 Task: Create a task  Fix issue causing incorrect data to be stored in the database , assign it to team member softage.10@softage.net in the project TowerLine and update the status of the task to  On Track  , set the priority of the task to Low.
Action: Mouse moved to (78, 366)
Screenshot: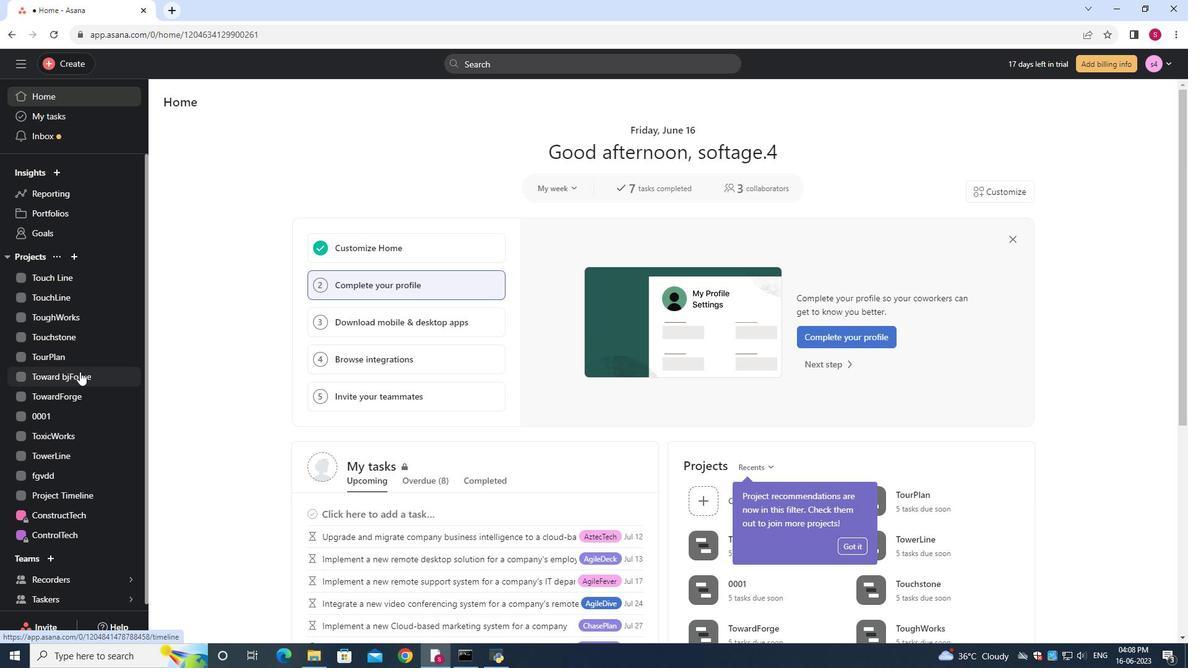 
Action: Mouse scrolled (78, 365) with delta (0, 0)
Screenshot: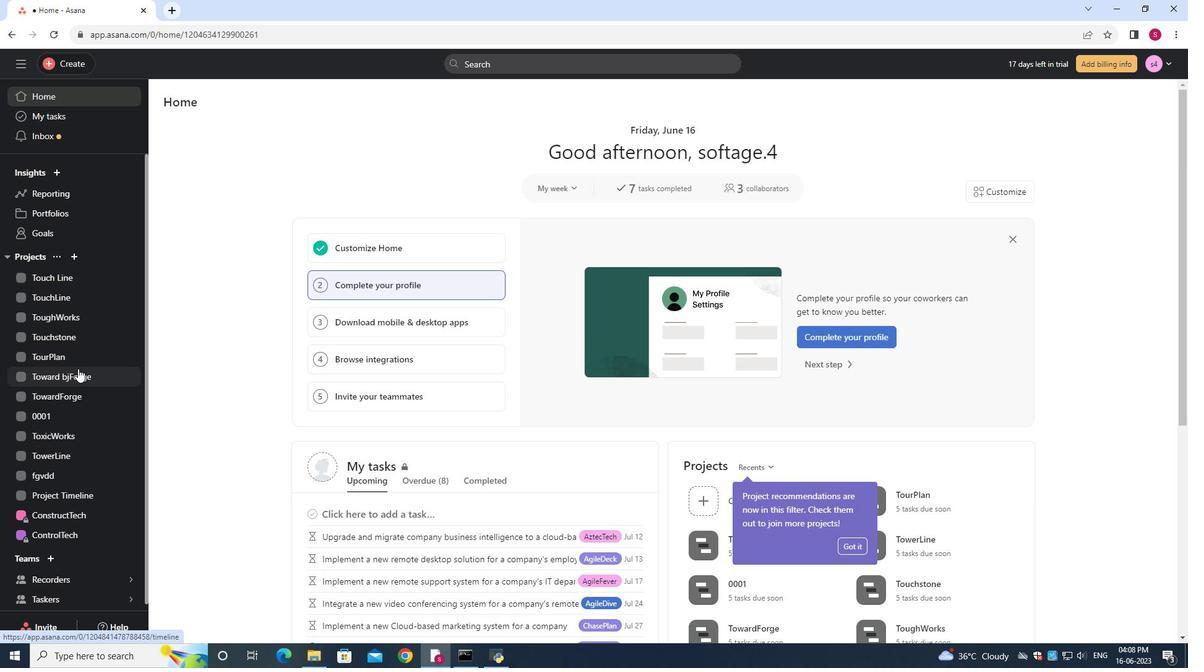 
Action: Mouse scrolled (78, 365) with delta (0, 0)
Screenshot: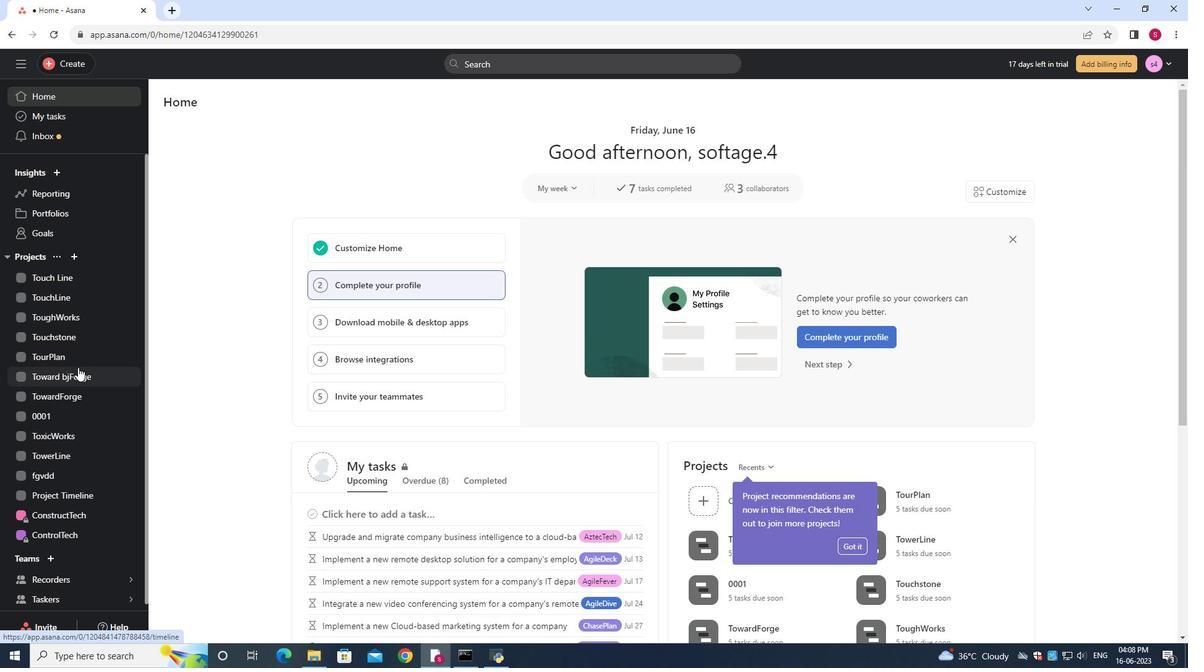 
Action: Mouse moved to (63, 333)
Screenshot: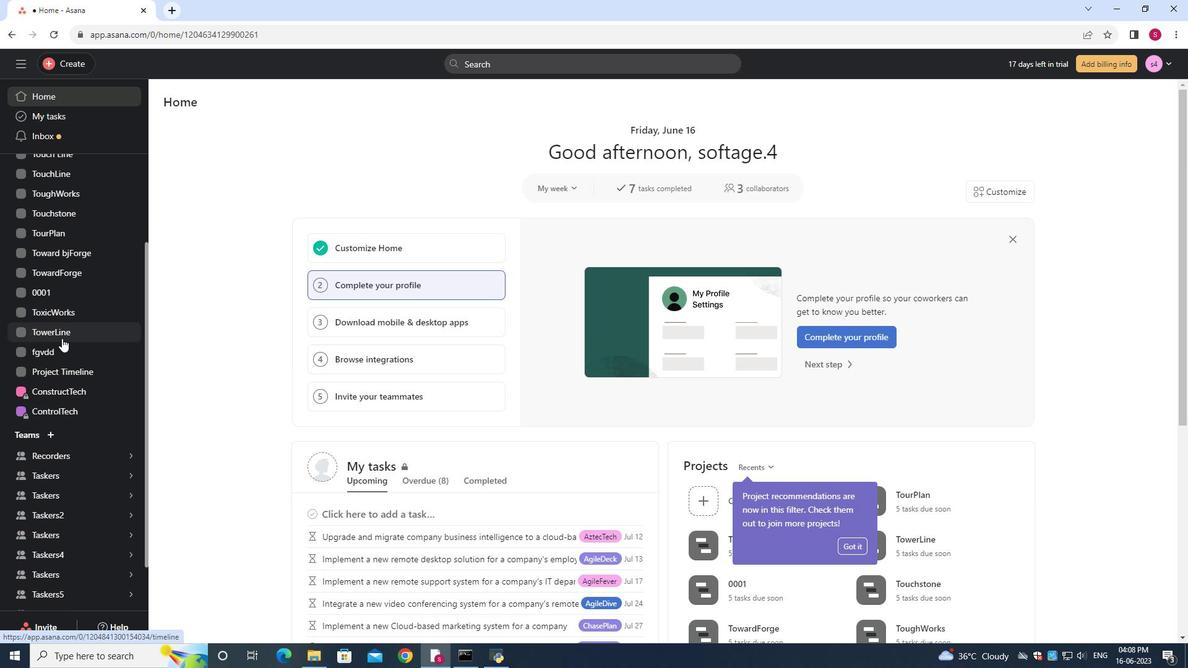 
Action: Mouse pressed left at (63, 333)
Screenshot: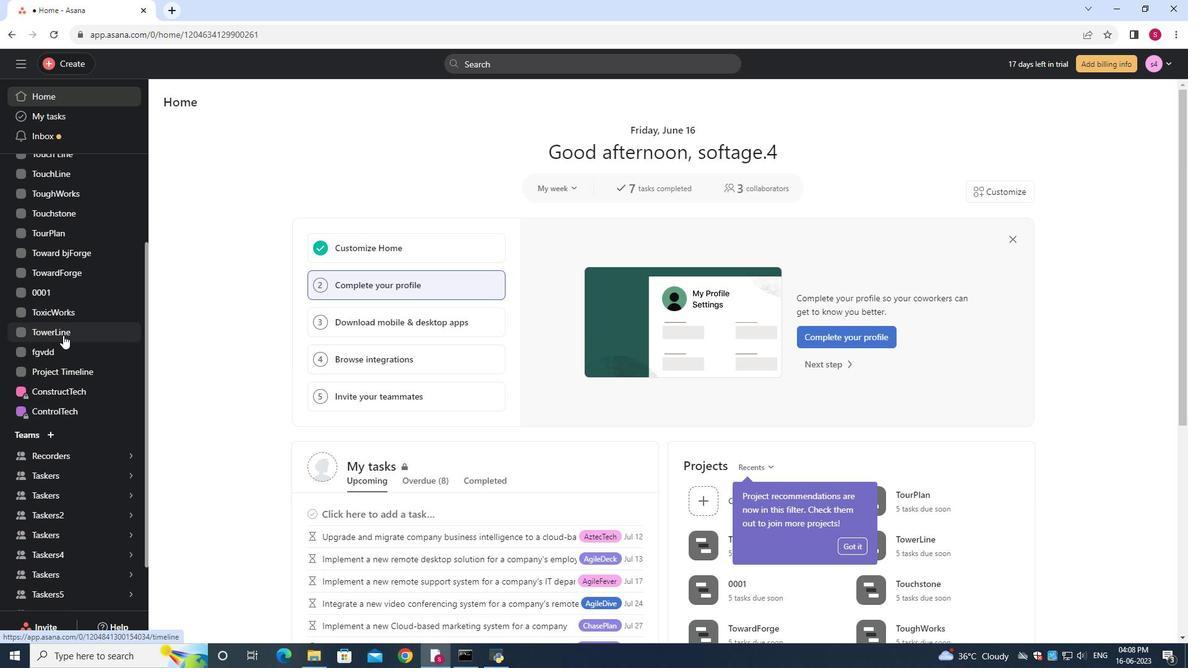 
Action: Mouse moved to (221, 129)
Screenshot: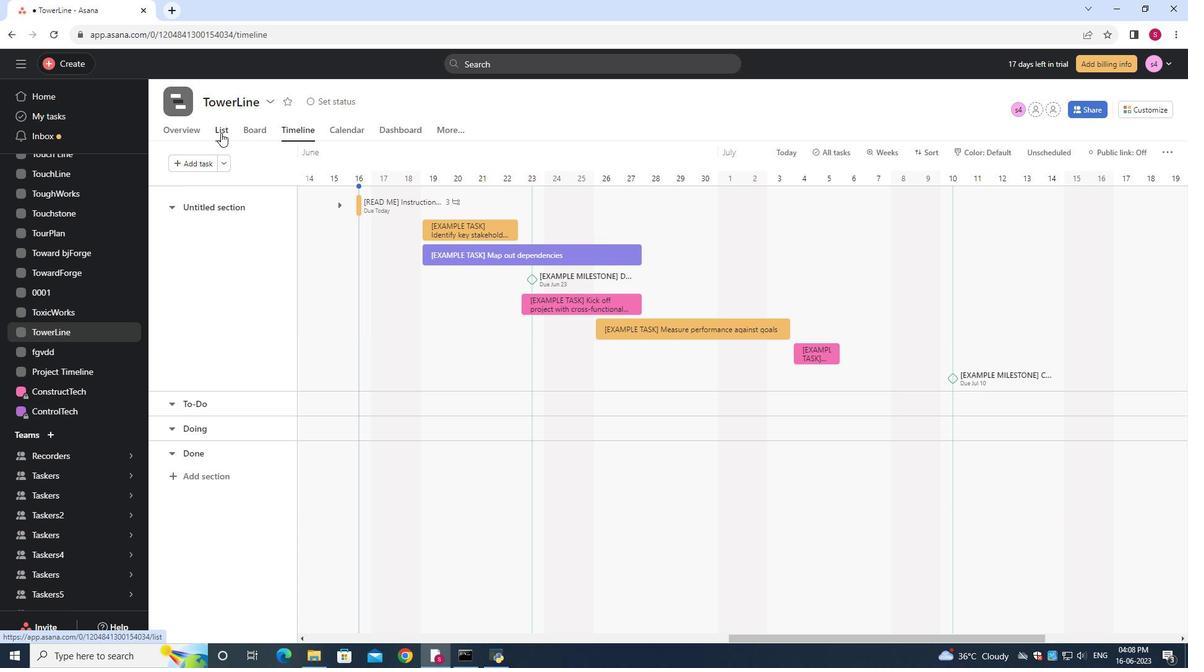 
Action: Mouse pressed left at (221, 129)
Screenshot: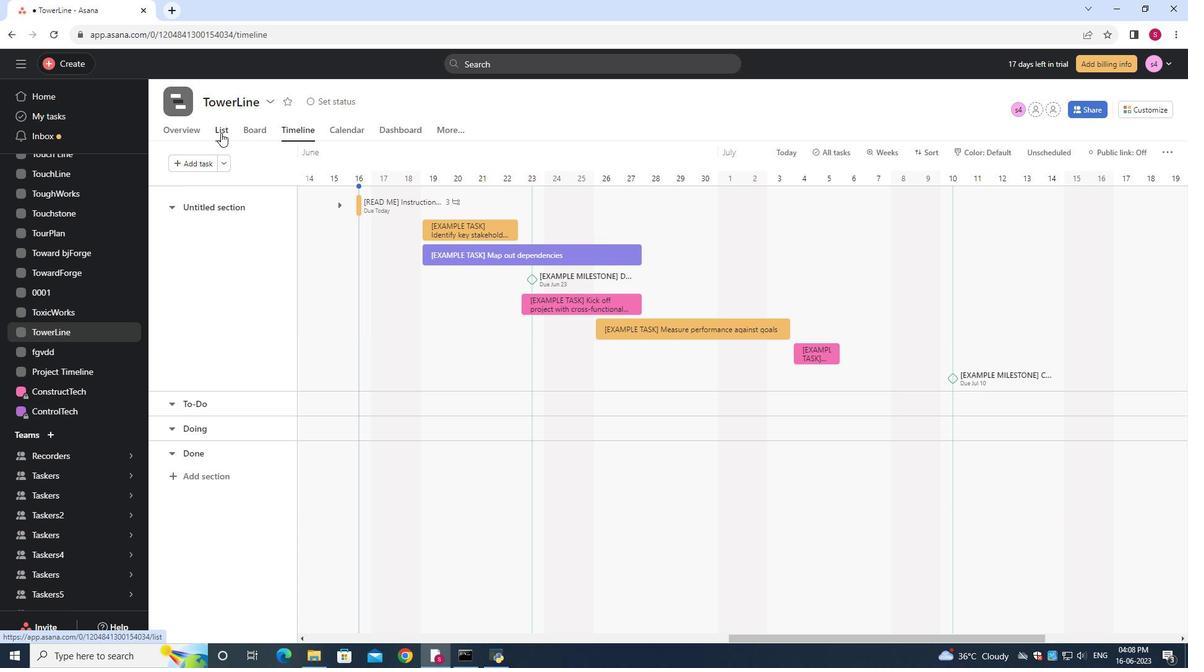 
Action: Mouse moved to (194, 156)
Screenshot: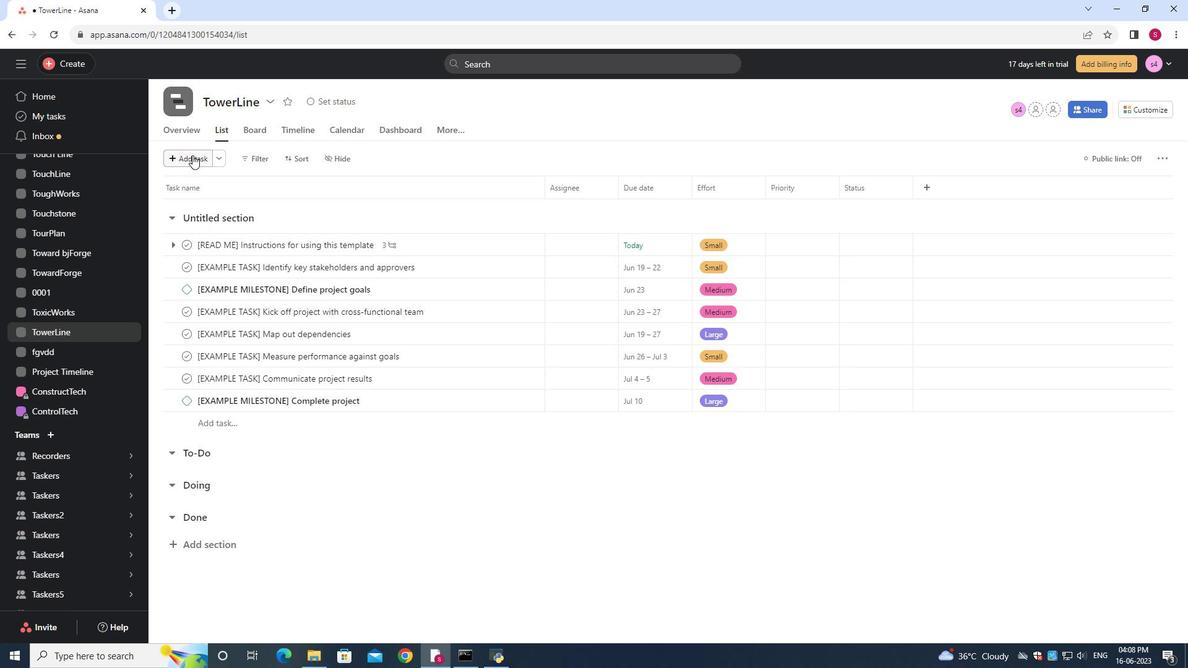 
Action: Mouse pressed left at (194, 156)
Screenshot: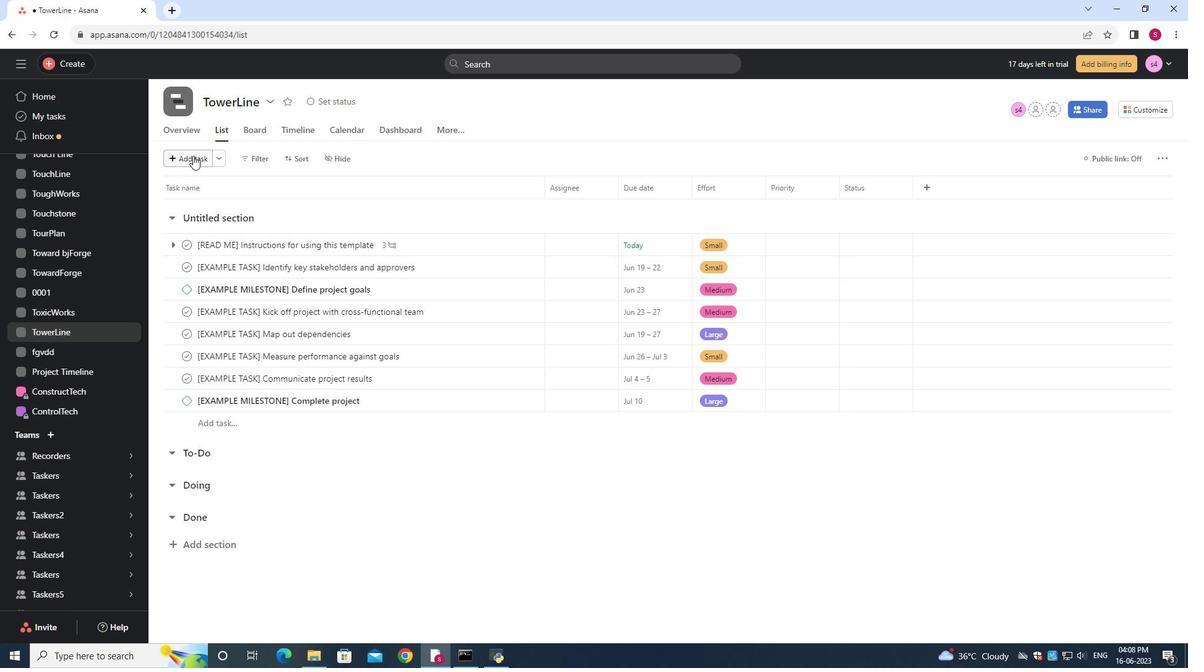 
Action: Mouse moved to (193, 154)
Screenshot: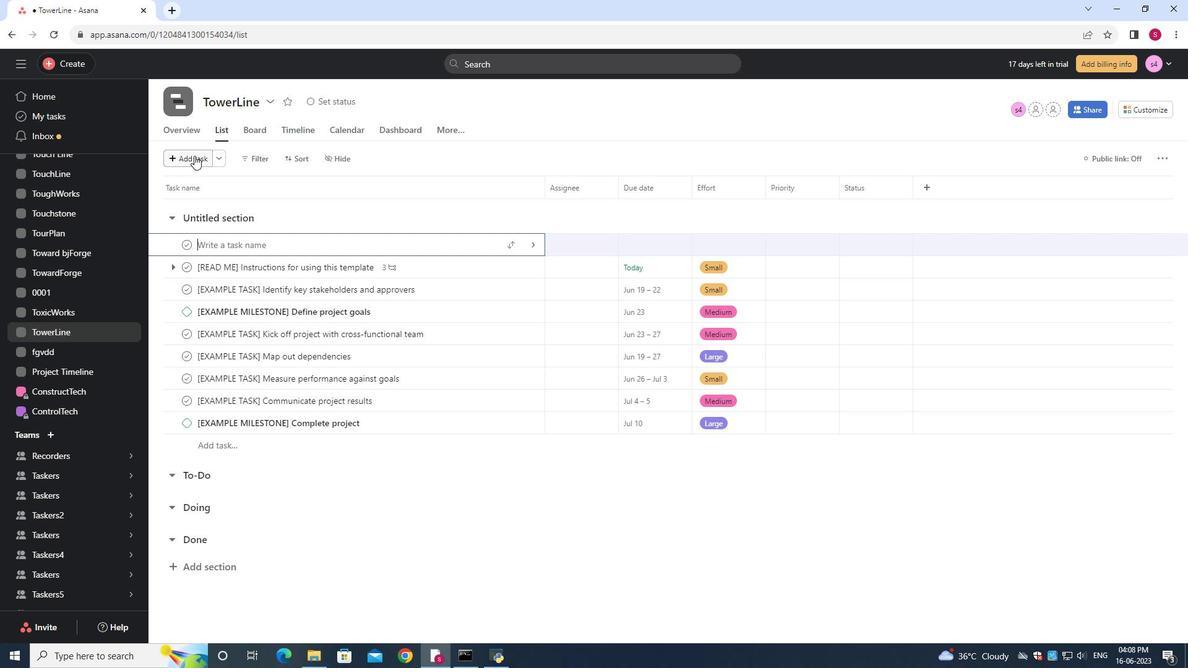 
Action: Key pressed <Key.shift><Key.shift><Key.shift><Key.shift><Key.shift><Key.shift><Key.shift><Key.shift><Key.shift><Key.shift><Key.shift><Key.shift><Key.shift><Key.shift><Key.shift><Key.shift><Key.shift><Key.shift><Key.shift><Key.shift><Key.shift><Key.shift><Key.shift><Key.shift><Key.shift><Key.shift><Key.shift><Key.shift><Key.shift><Key.shift><Key.shift><Key.shift><Key.shift><Key.shift><Key.shift><Key.shift><Key.shift><Key.shift><Key.shift><Key.shift><Key.shift><Key.shift><Key.shift><Key.shift><Key.shift><Key.shift><Key.shift><Key.shift><Key.shift>Fix<Key.space><Key.shift><Key.shift><Key.shift>issue<Key.space>causing<Key.space>incorrect<Key.space>data<Key.space>to<Key.space>be<Key.space>stored<Key.space>in<Key.space>the<Key.space>database,<Key.space><Key.backspace><Key.backspace>
Screenshot: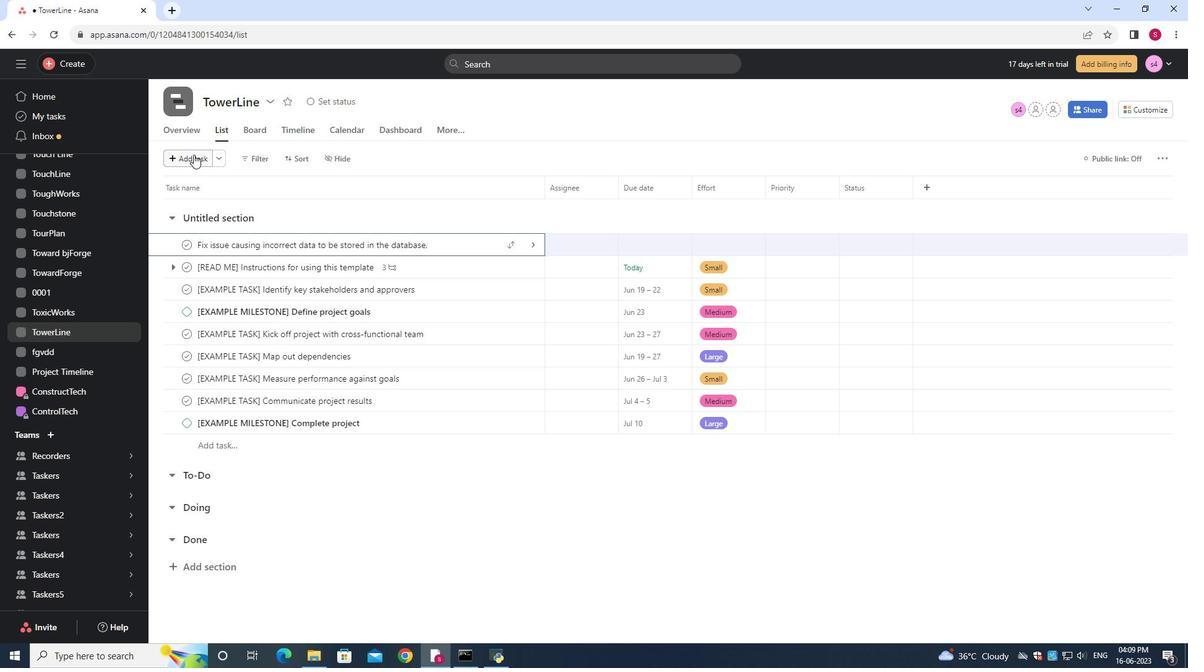 
Action: Mouse moved to (586, 246)
Screenshot: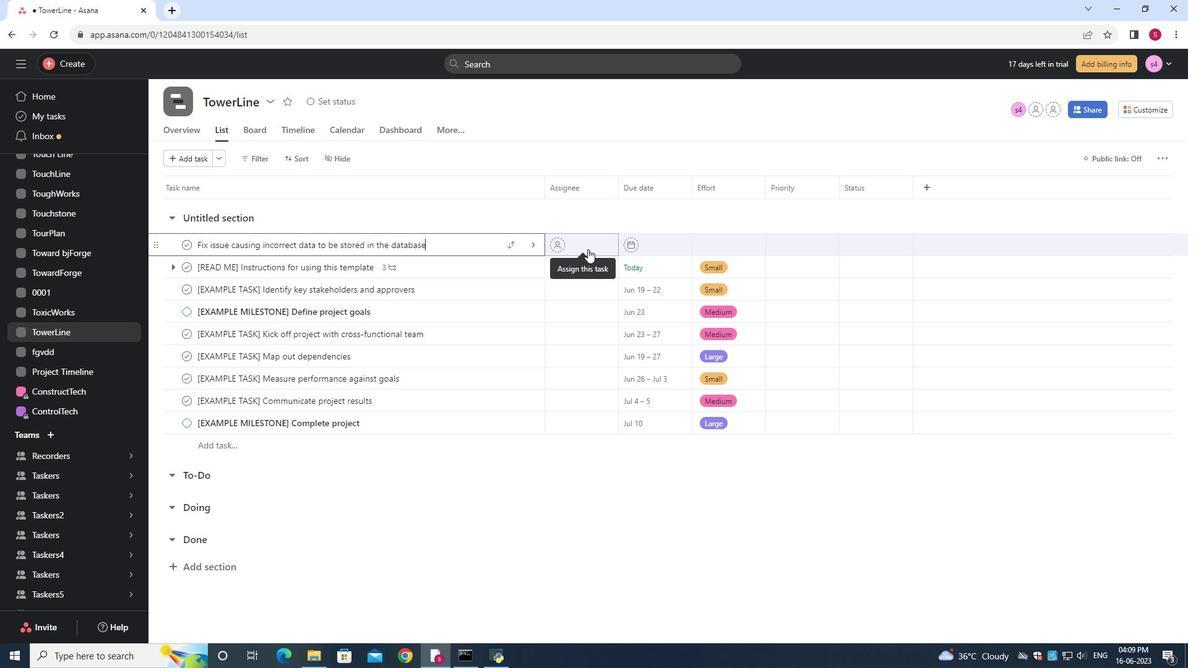 
Action: Mouse pressed left at (586, 246)
Screenshot: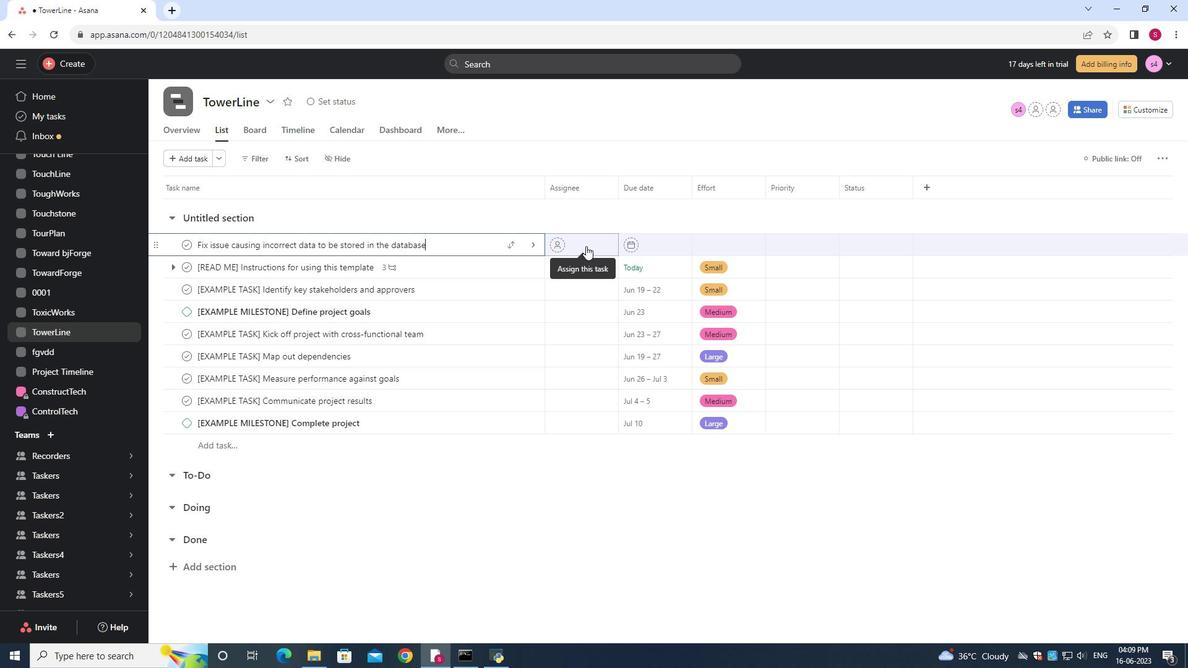 
Action: Key pressed softage.10<Key.shift>@softage.net
Screenshot: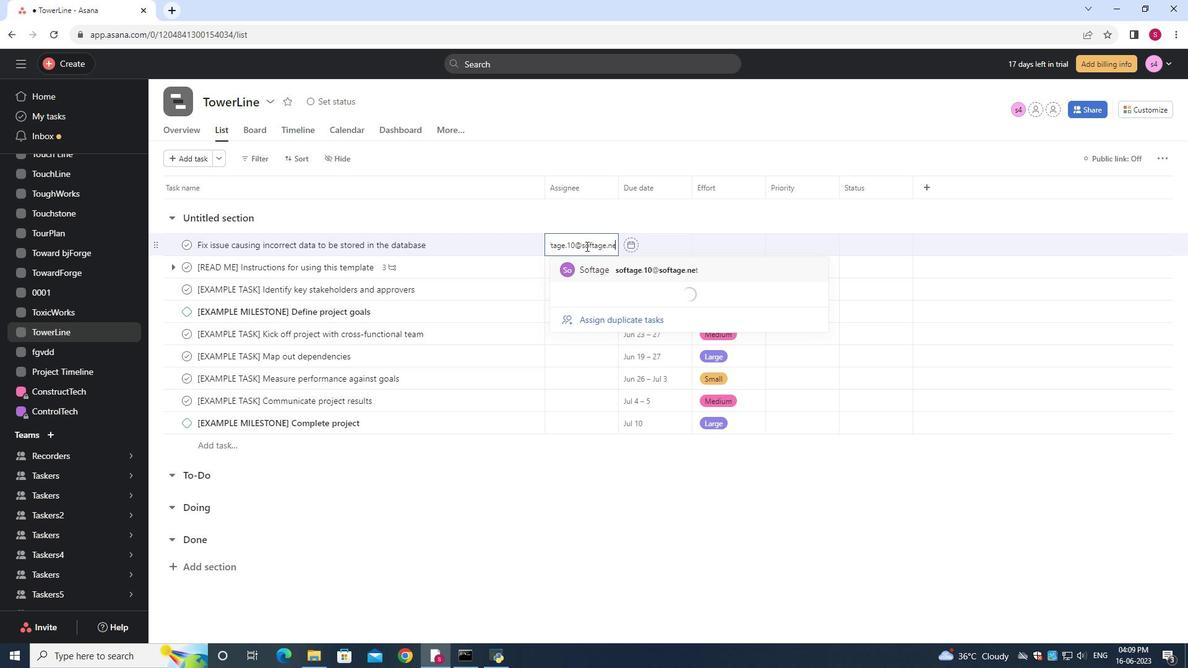 
Action: Mouse moved to (635, 269)
Screenshot: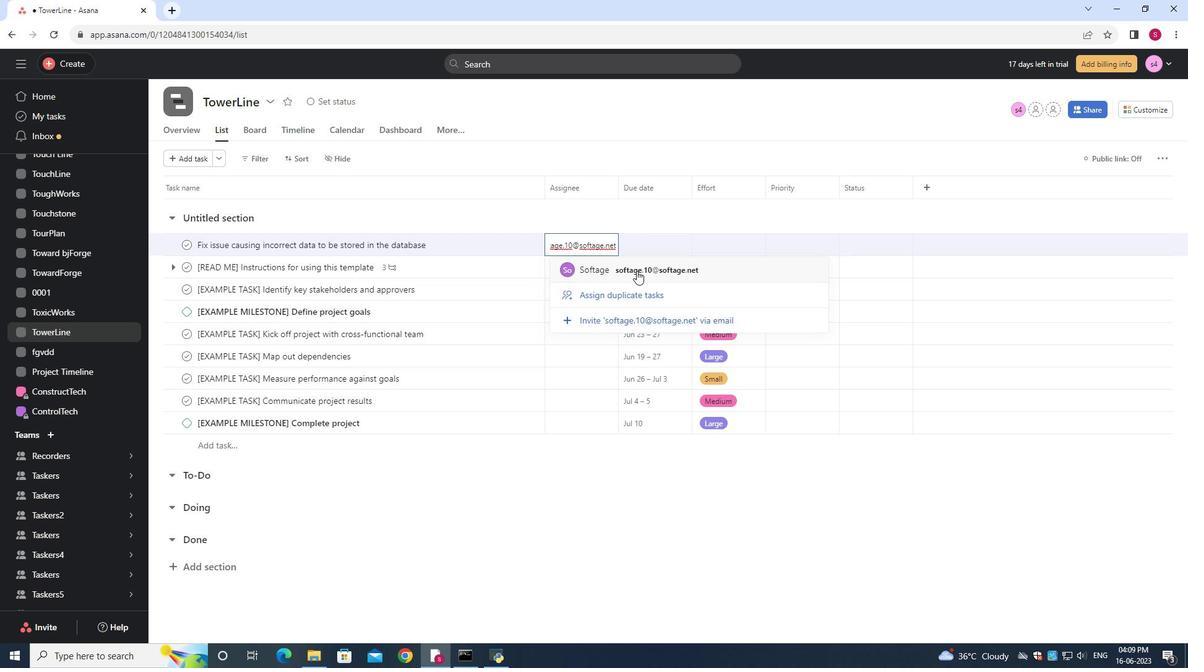 
Action: Mouse pressed left at (635, 269)
Screenshot: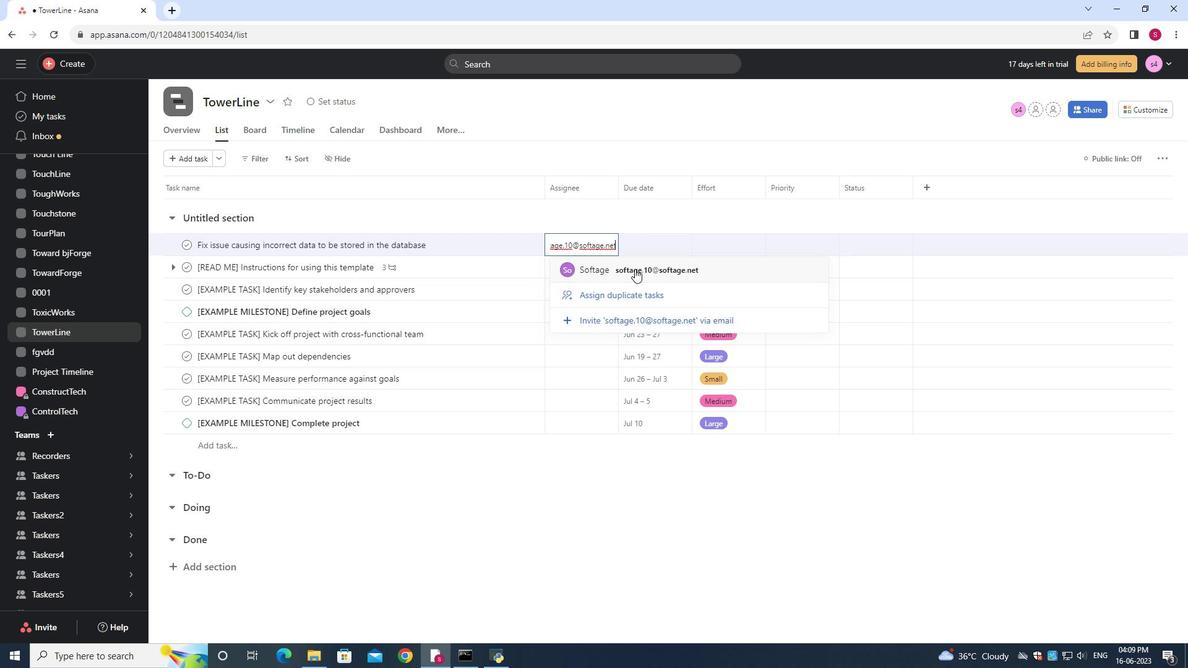 
Action: Mouse moved to (857, 247)
Screenshot: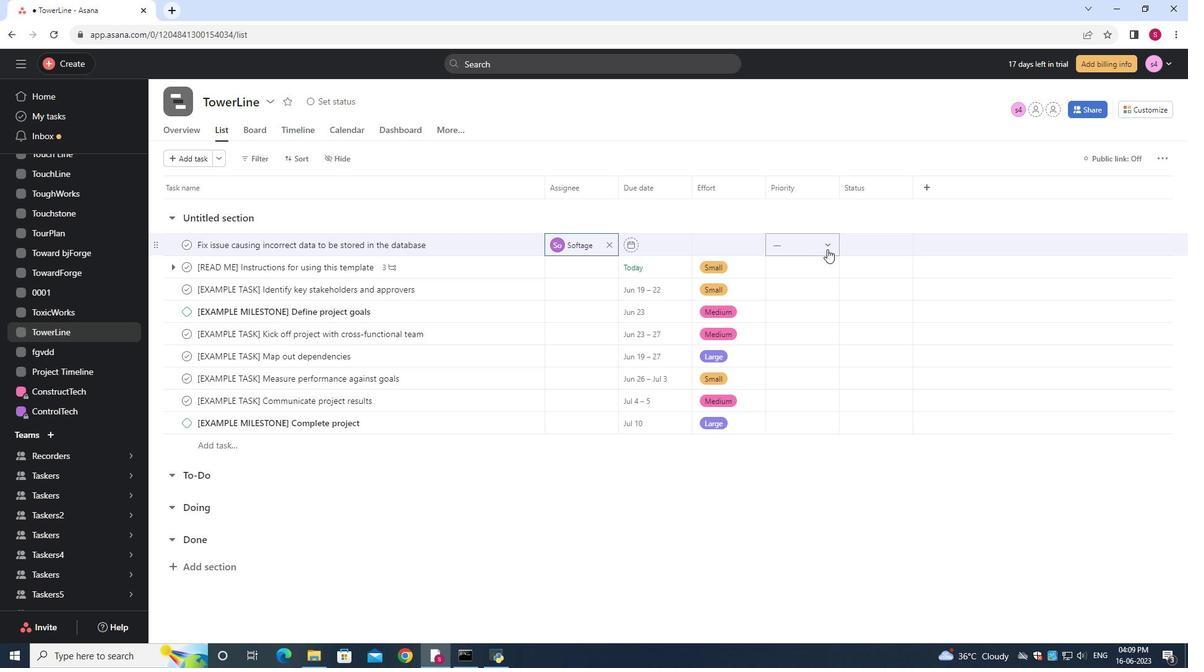 
Action: Mouse pressed left at (857, 247)
Screenshot: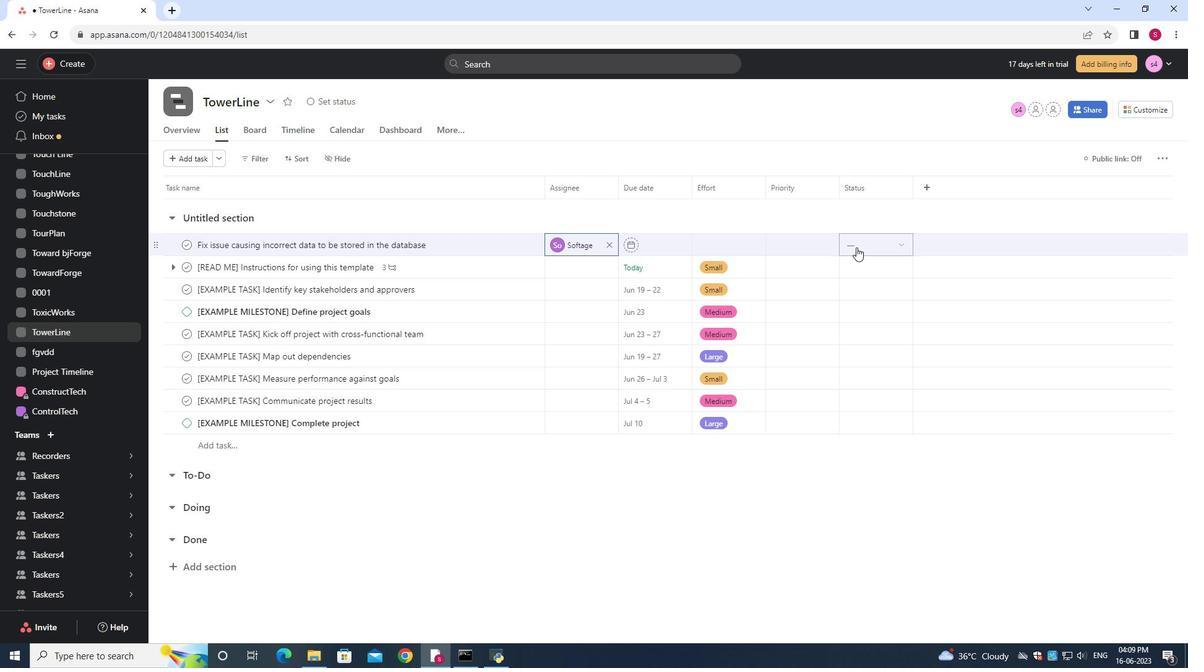 
Action: Mouse moved to (876, 281)
Screenshot: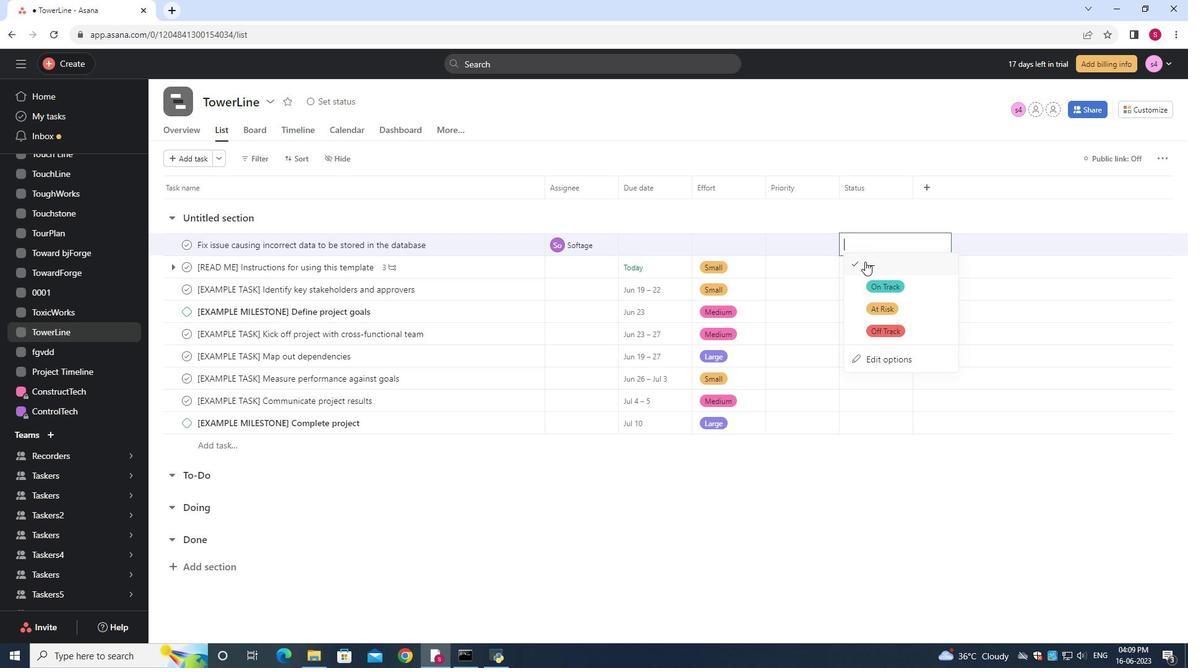 
Action: Mouse pressed left at (876, 281)
Screenshot: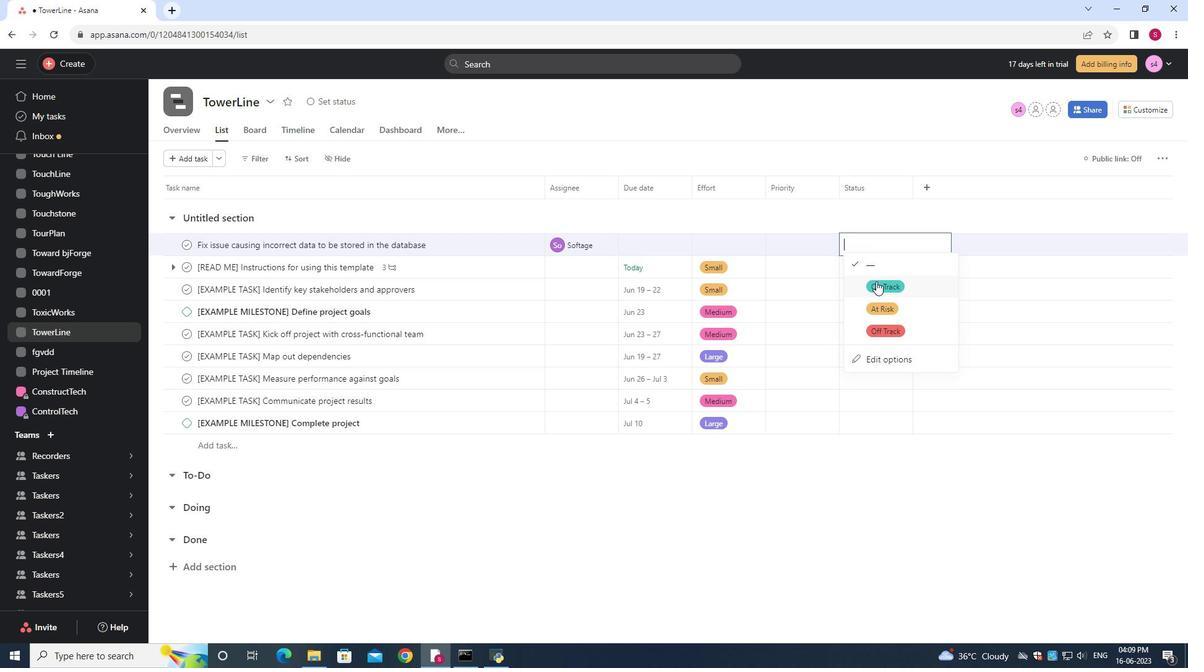 
Action: Mouse moved to (798, 240)
Screenshot: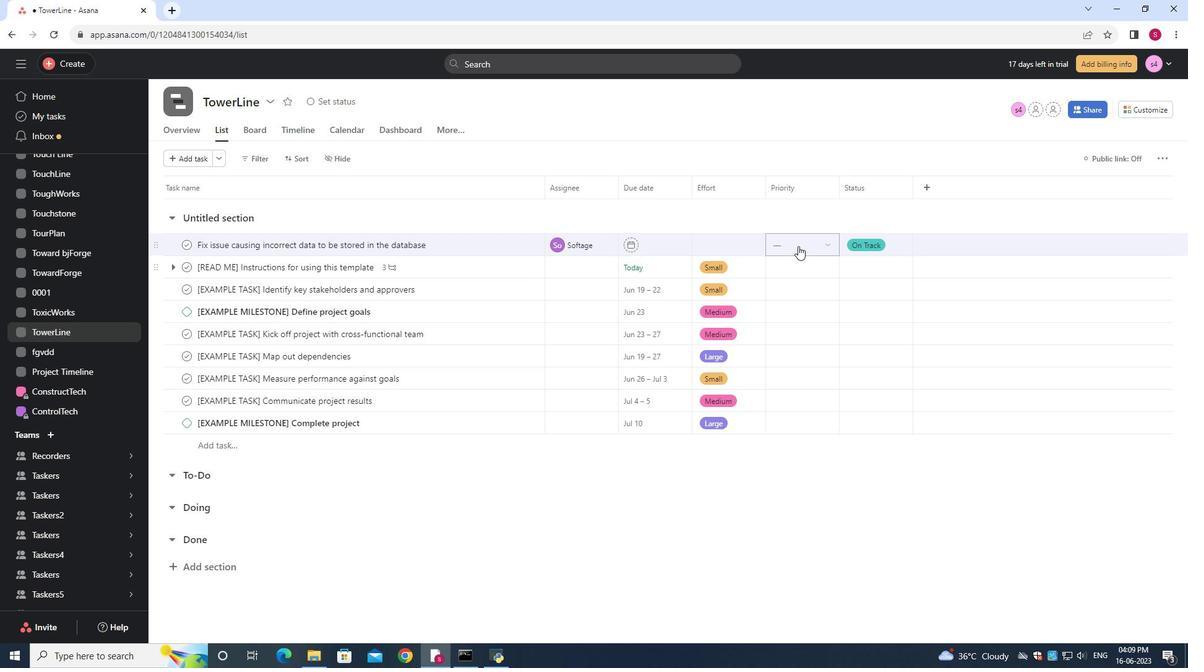 
Action: Mouse pressed left at (798, 240)
Screenshot: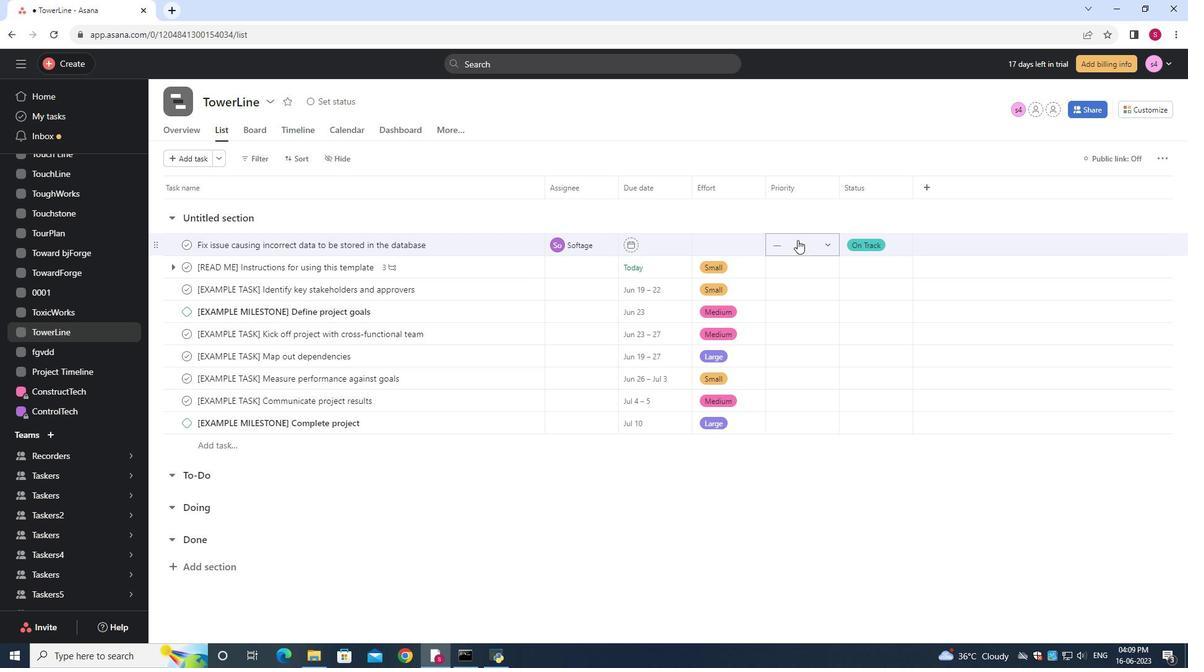 
Action: Mouse moved to (801, 328)
Screenshot: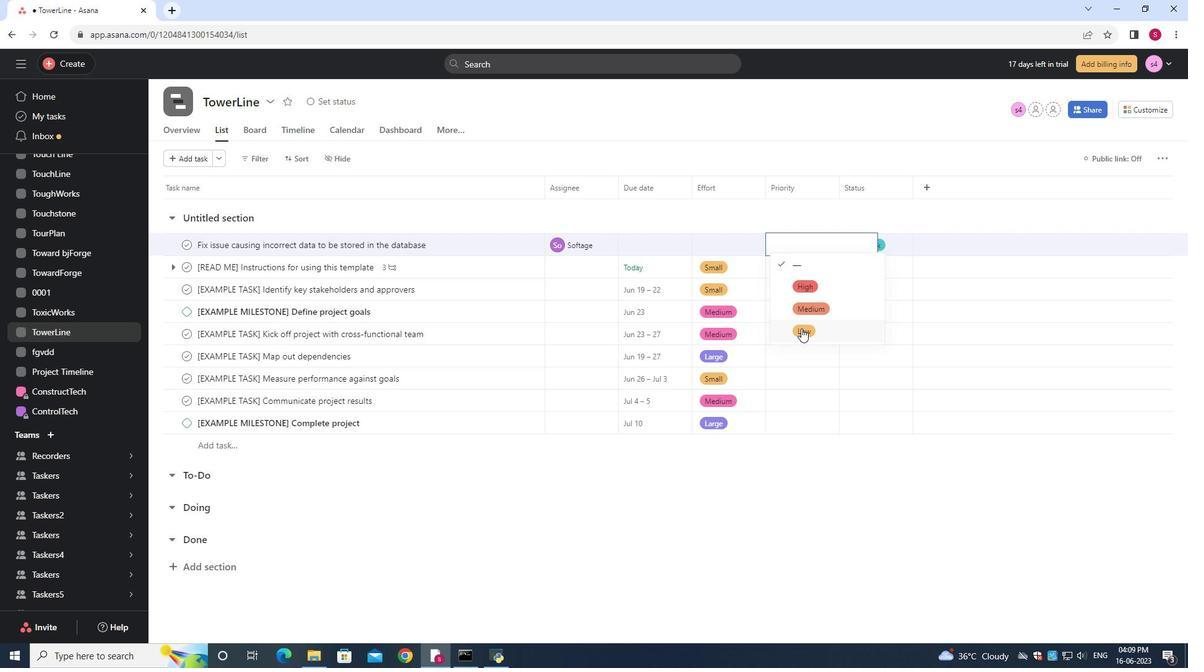
Action: Mouse pressed left at (801, 328)
Screenshot: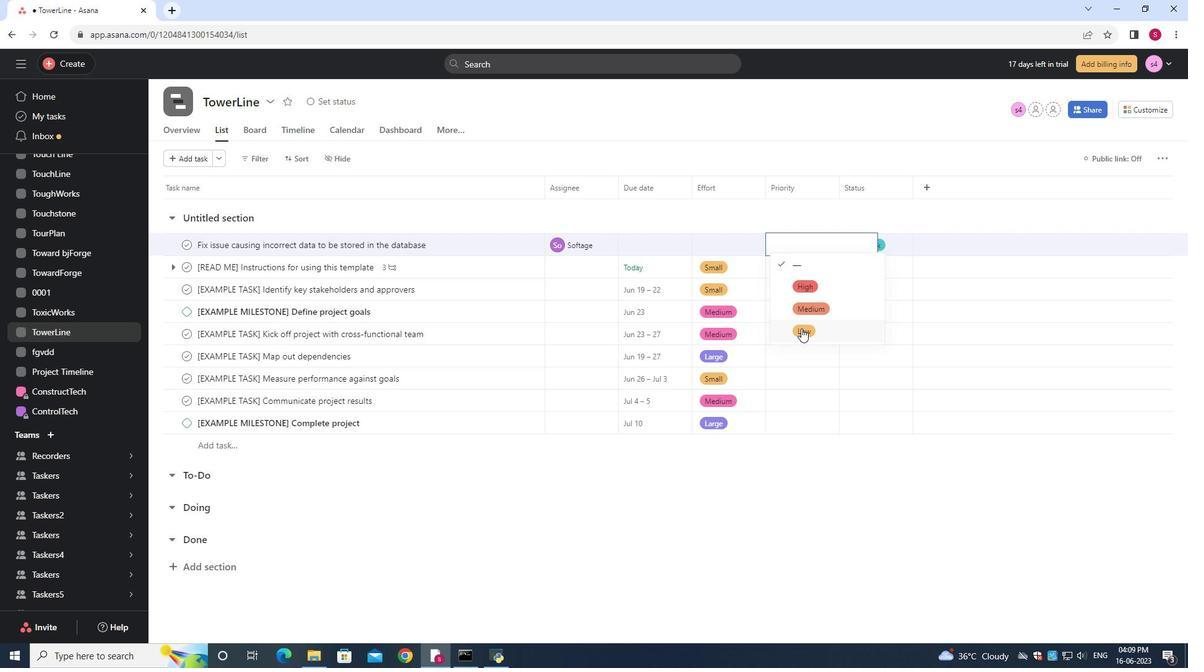 
Action: Mouse moved to (800, 265)
Screenshot: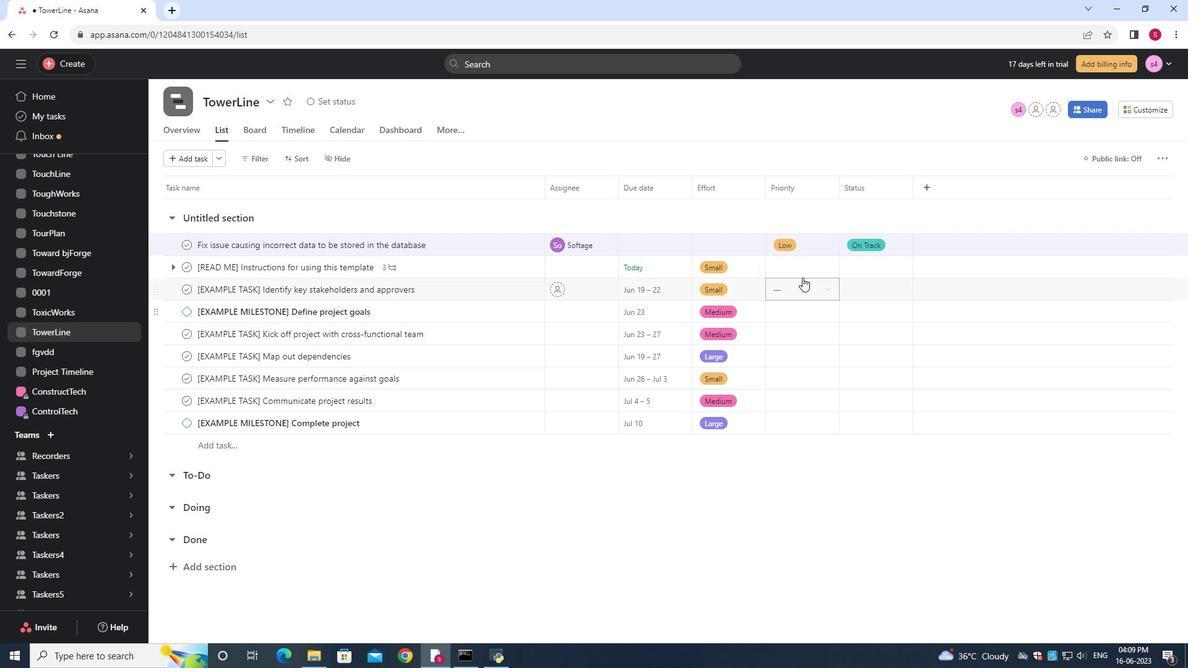 
